 Task: Create a rule from the Agile list, Priority changed -> Complete task in the project AgileDrive if Priority Cleared then Complete Task
Action: Mouse moved to (91, 451)
Screenshot: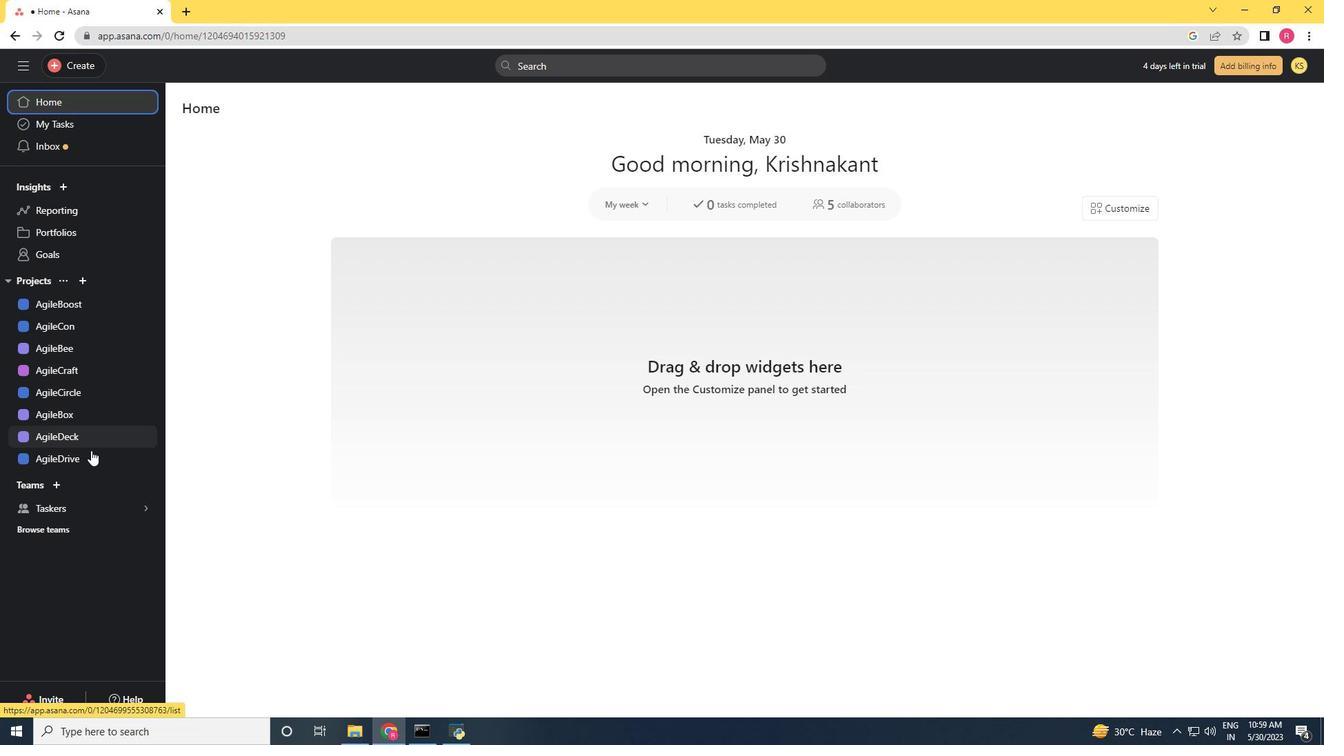 
Action: Mouse pressed left at (91, 451)
Screenshot: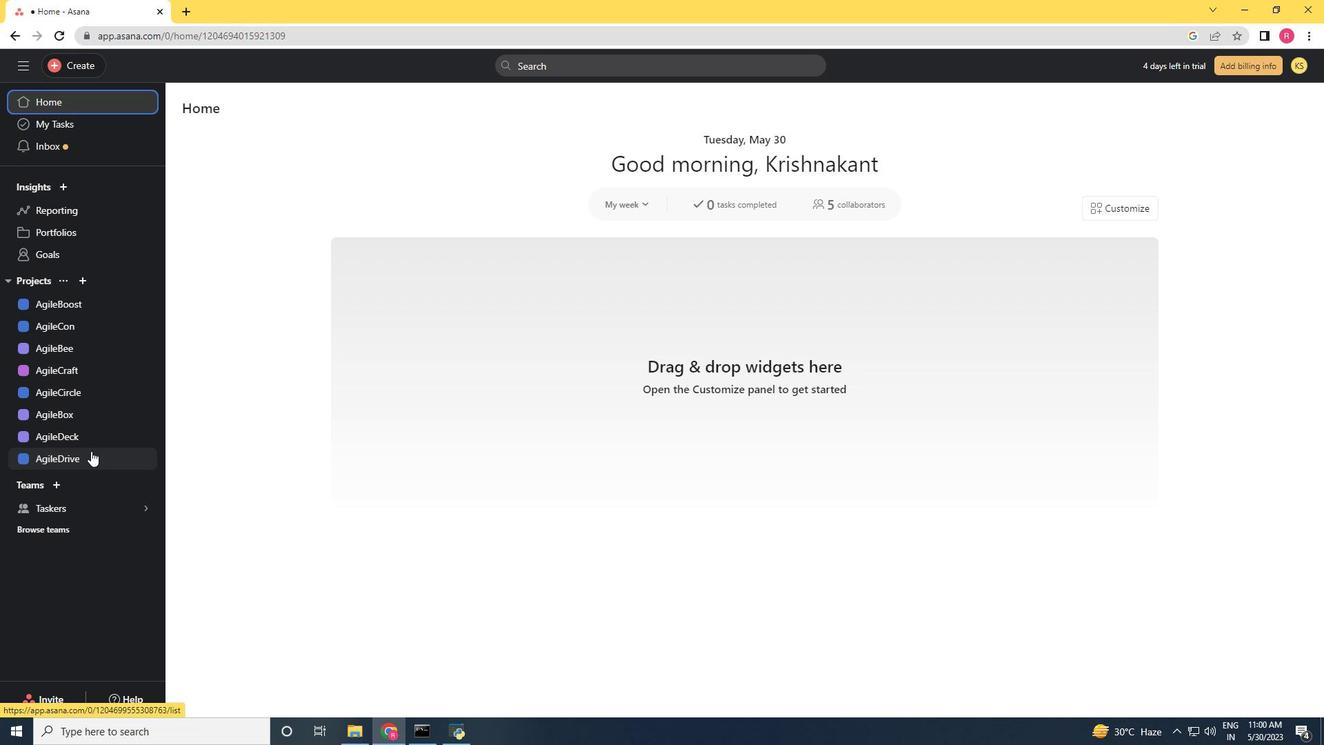 
Action: Mouse moved to (1270, 112)
Screenshot: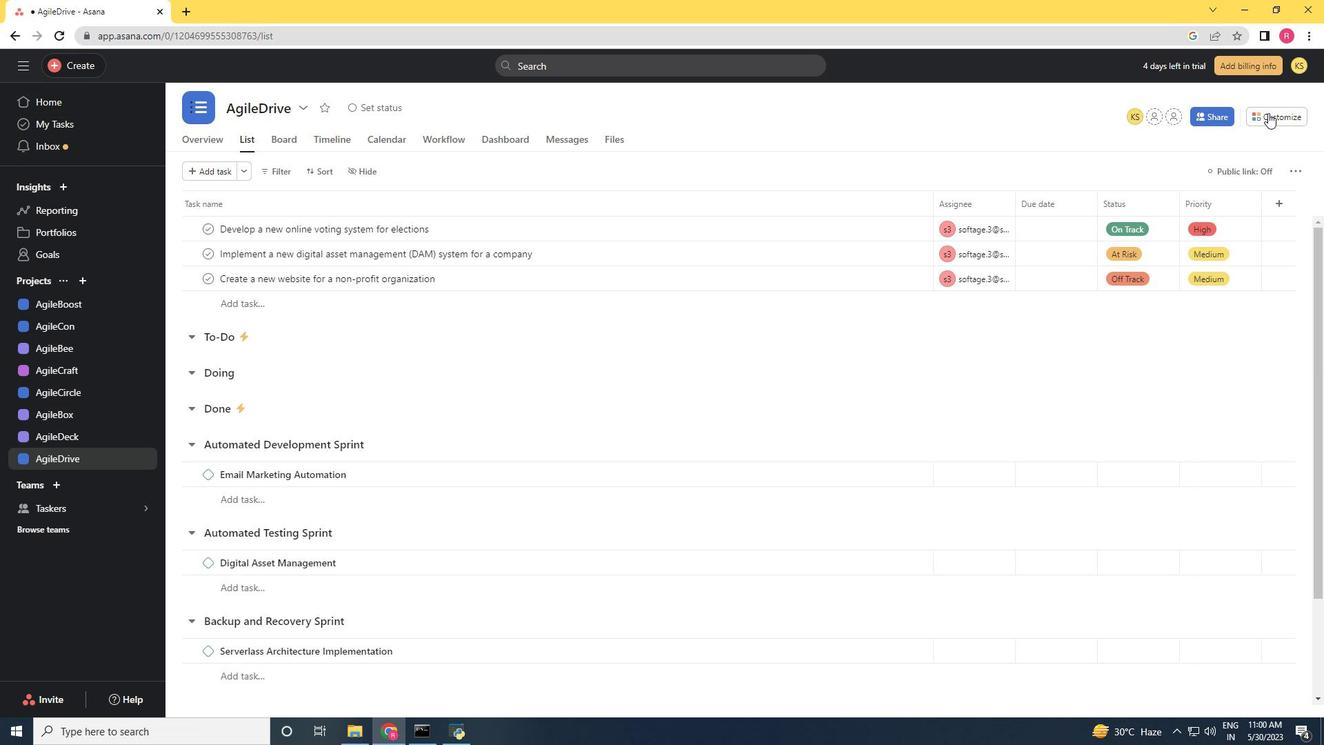 
Action: Mouse pressed left at (1270, 112)
Screenshot: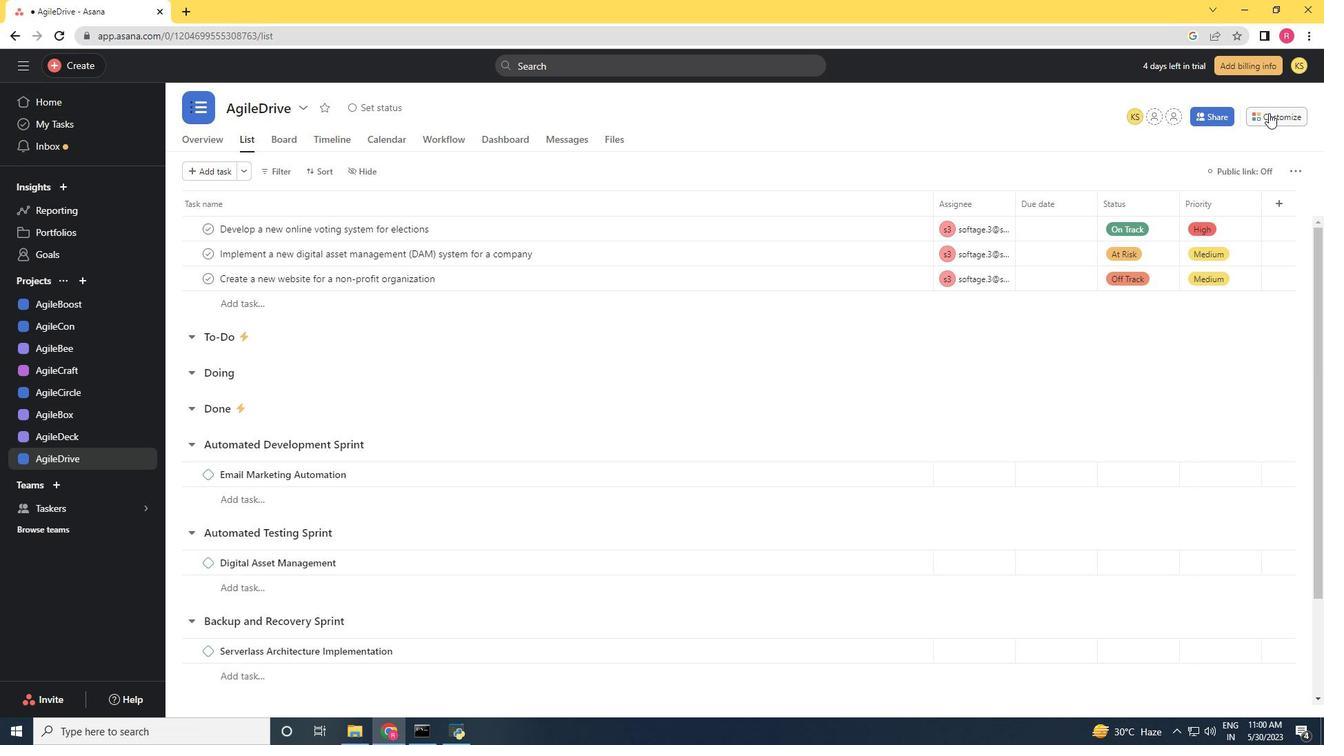 
Action: Mouse moved to (1030, 287)
Screenshot: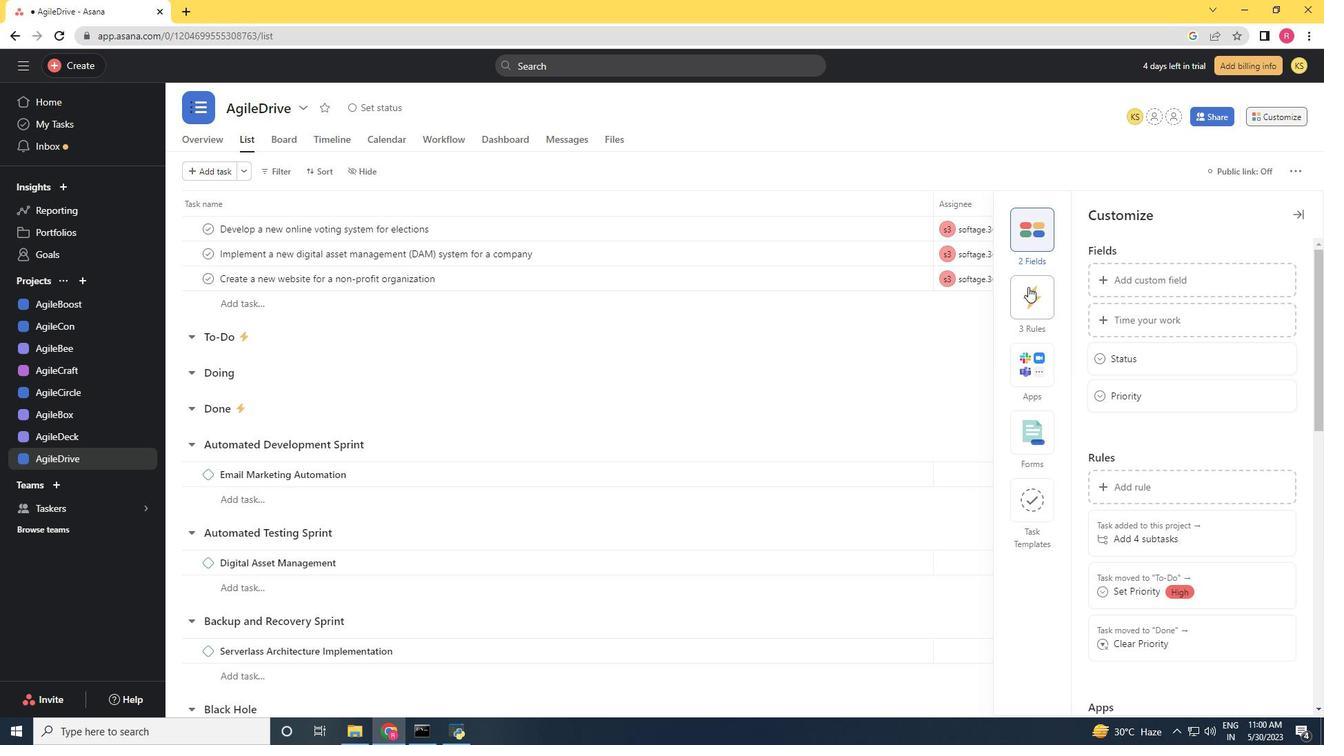 
Action: Mouse pressed left at (1030, 287)
Screenshot: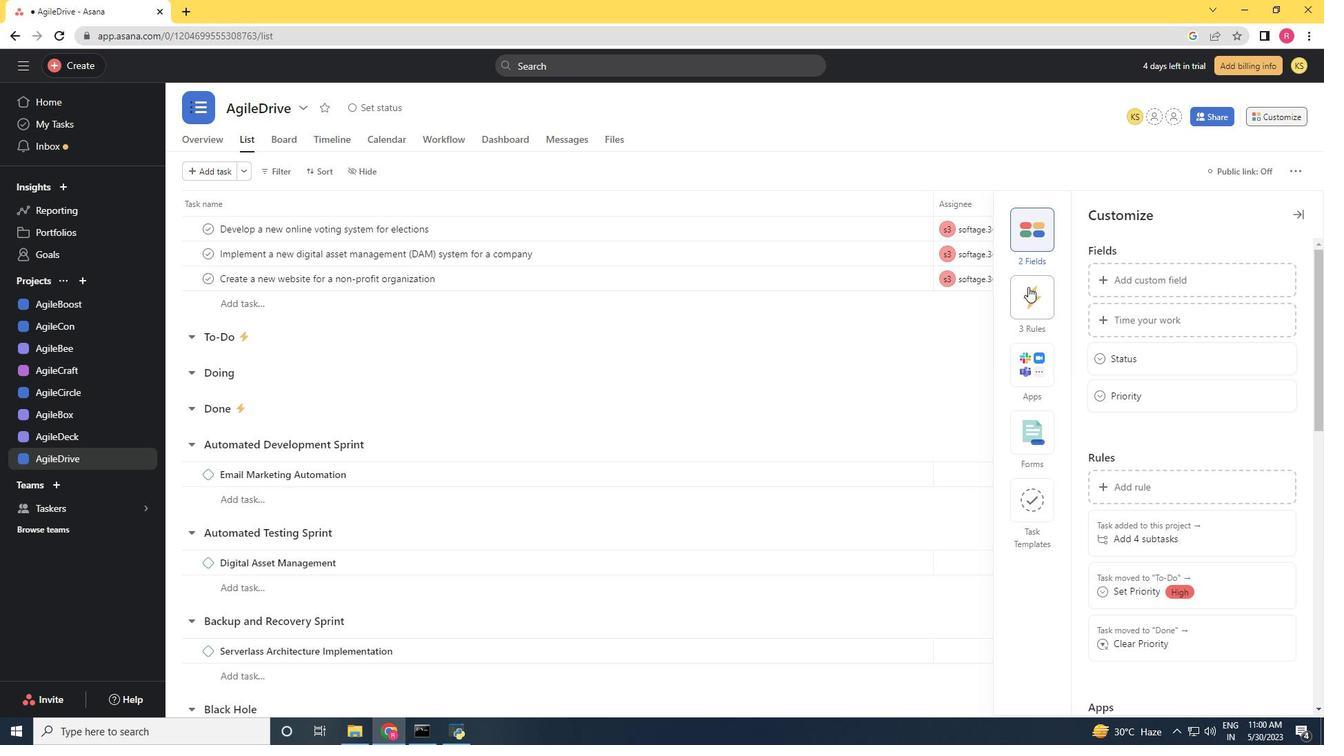 
Action: Mouse moved to (1147, 266)
Screenshot: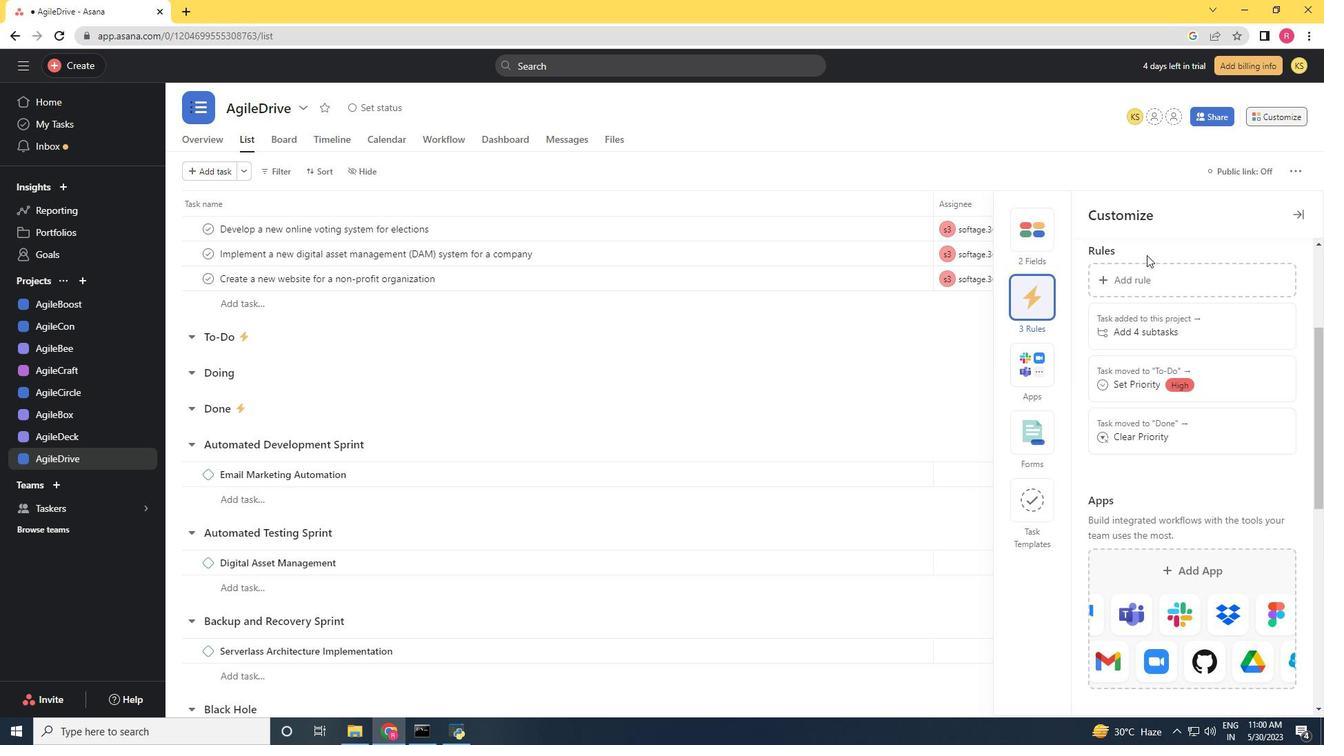 
Action: Mouse pressed left at (1147, 266)
Screenshot: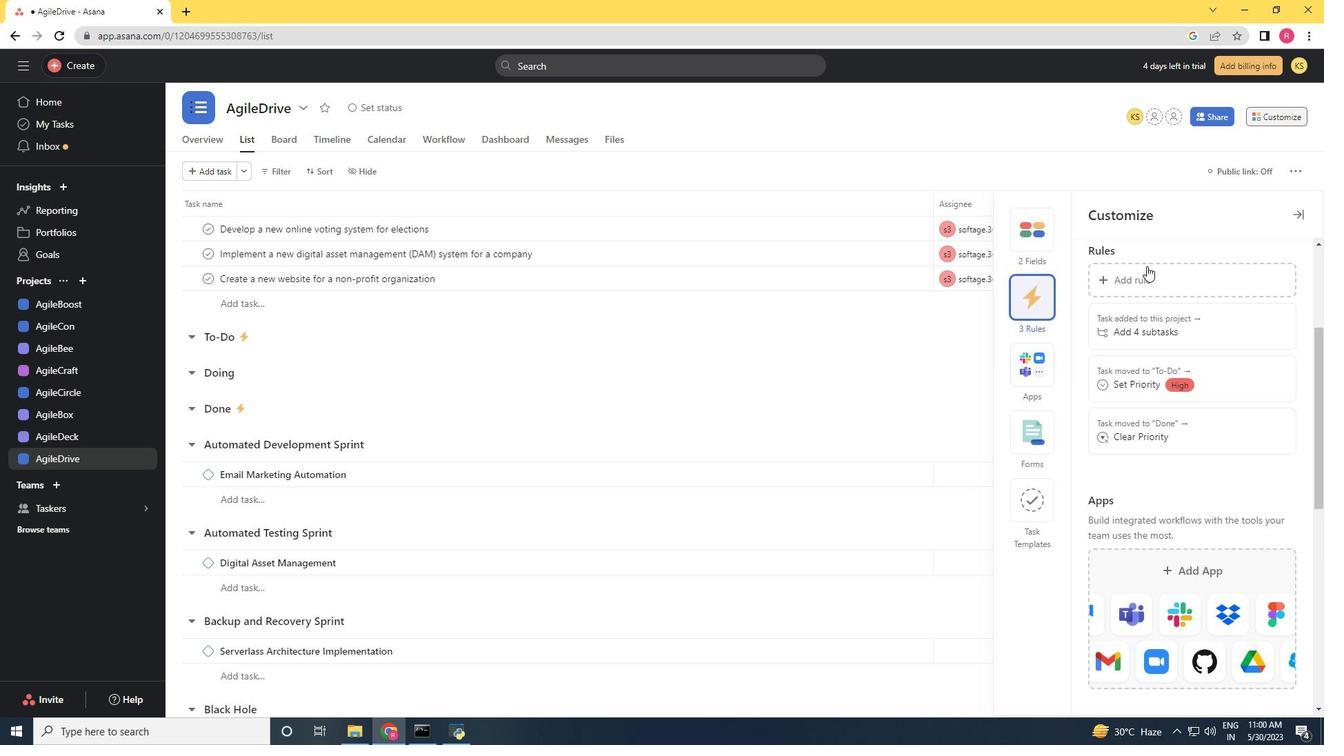 
Action: Mouse moved to (287, 211)
Screenshot: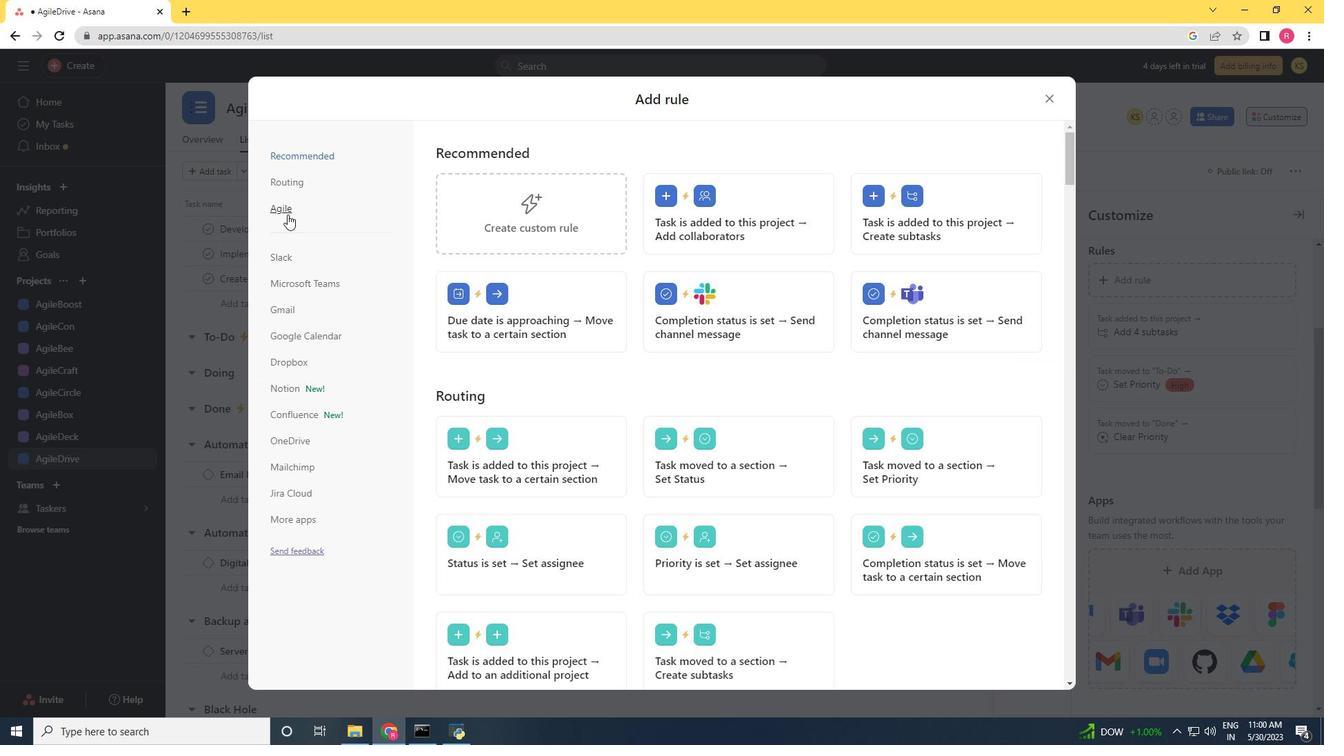 
Action: Mouse pressed left at (287, 211)
Screenshot: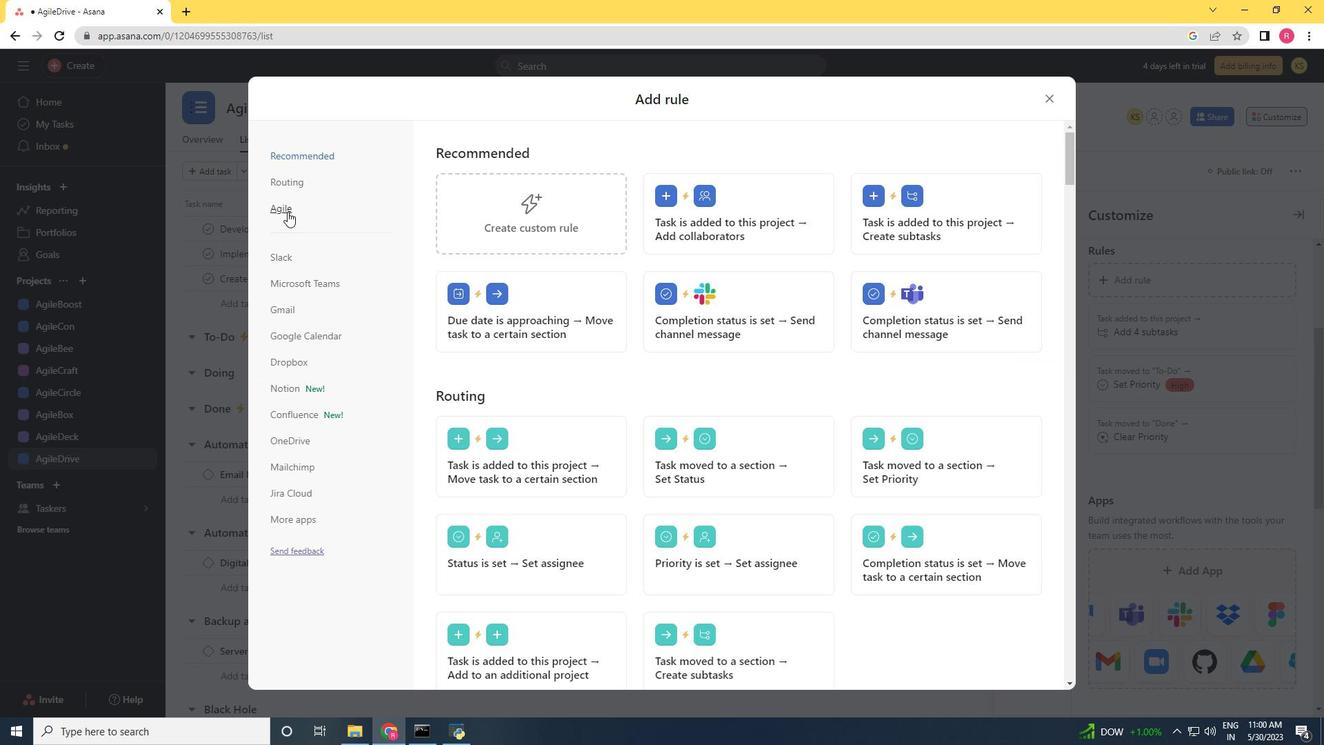 
Action: Mouse moved to (709, 230)
Screenshot: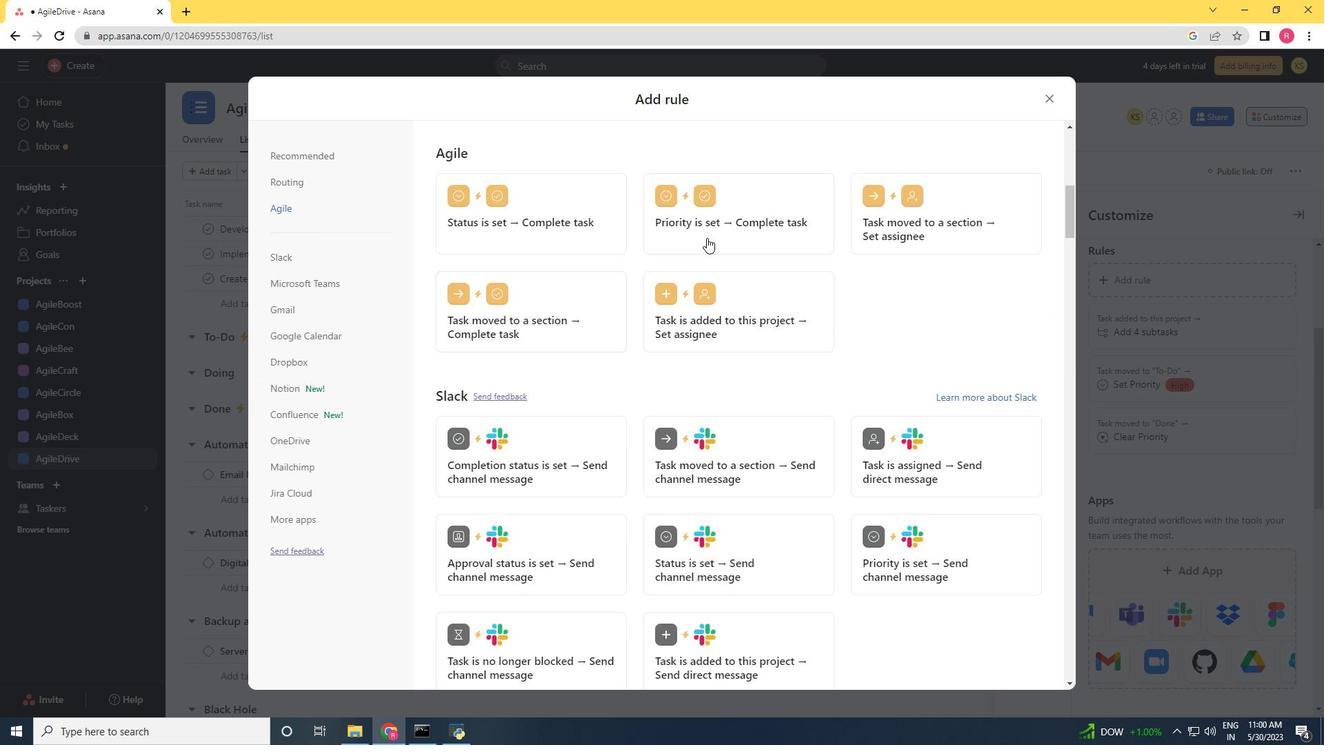 
Action: Mouse pressed left at (709, 230)
Screenshot: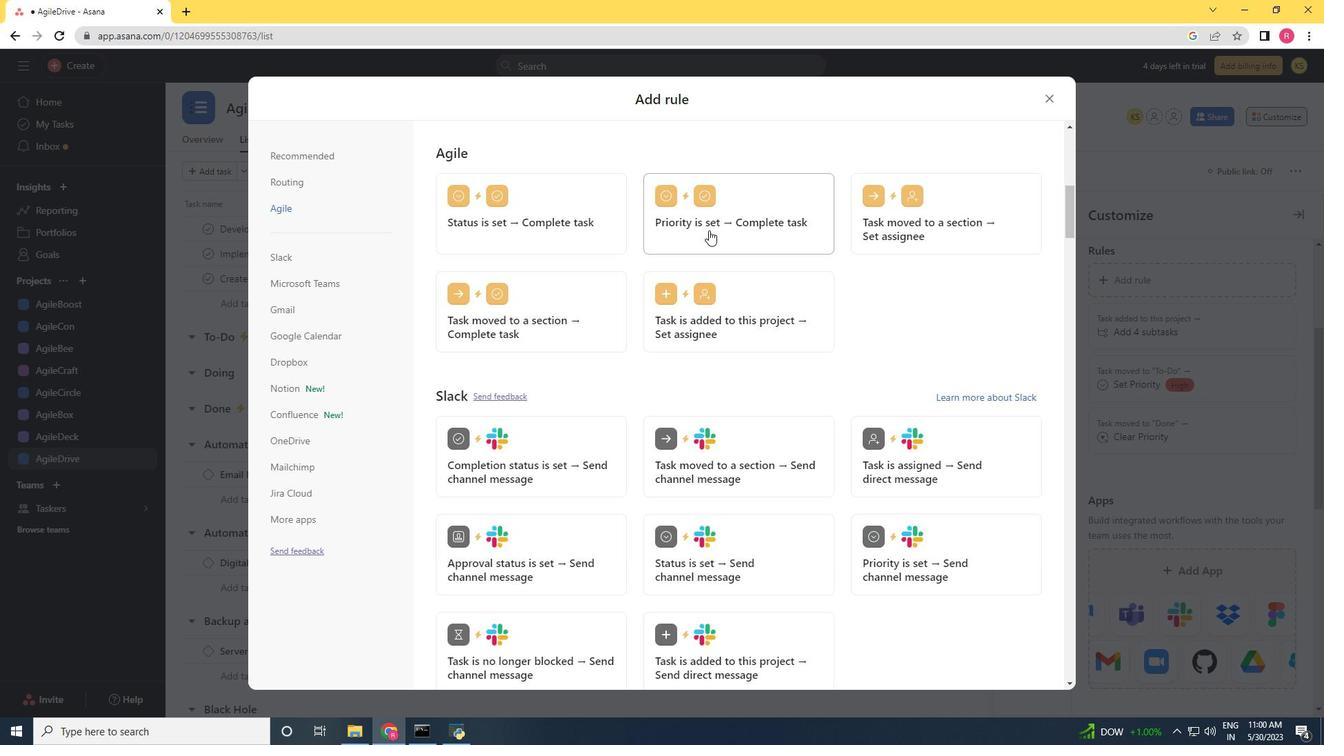 
Action: Mouse moved to (885, 246)
Screenshot: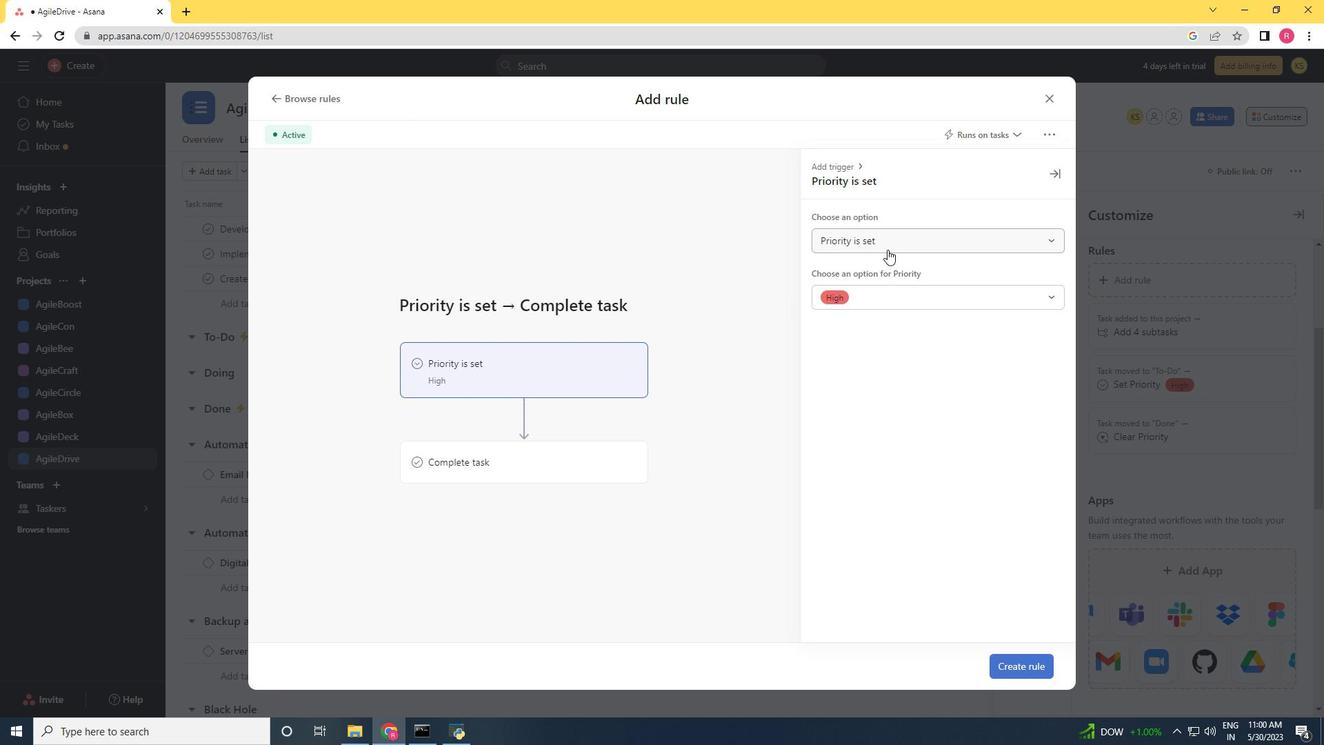 
Action: Mouse pressed left at (885, 246)
Screenshot: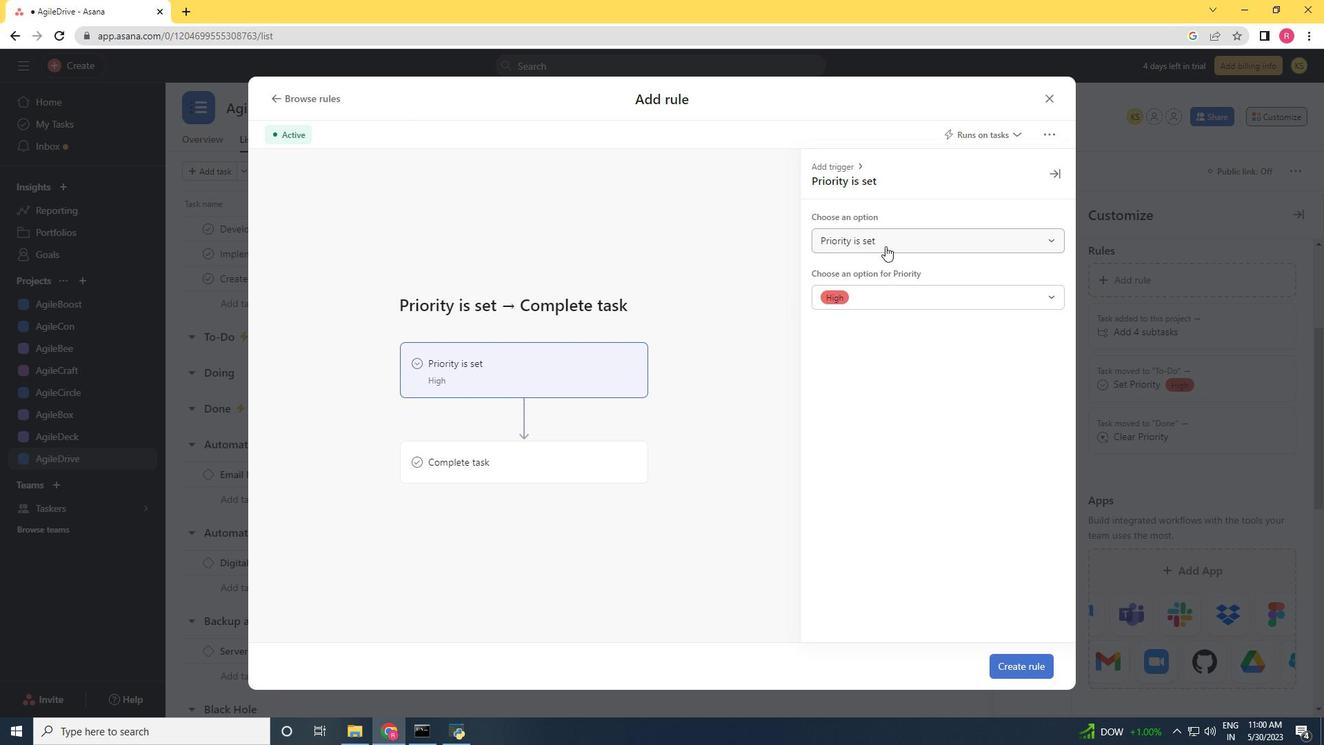 
Action: Mouse moved to (892, 285)
Screenshot: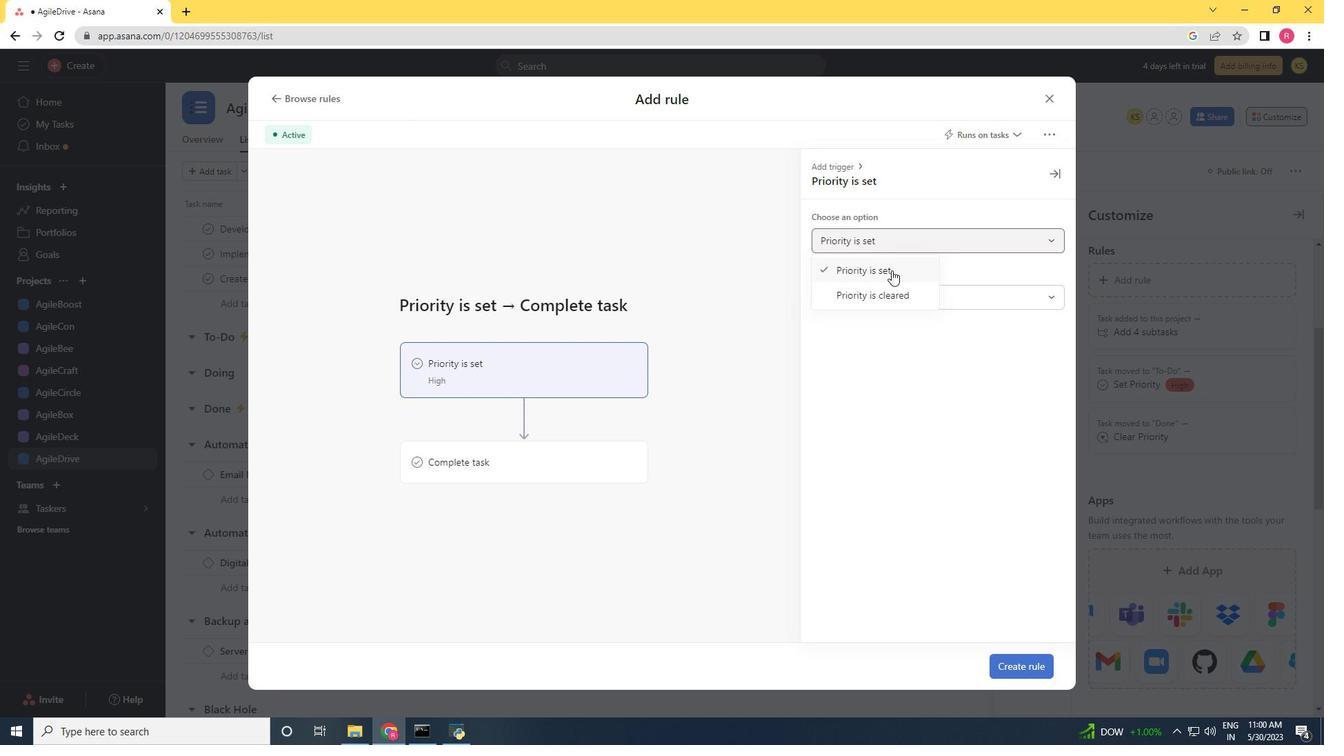 
Action: Mouse pressed left at (892, 285)
Screenshot: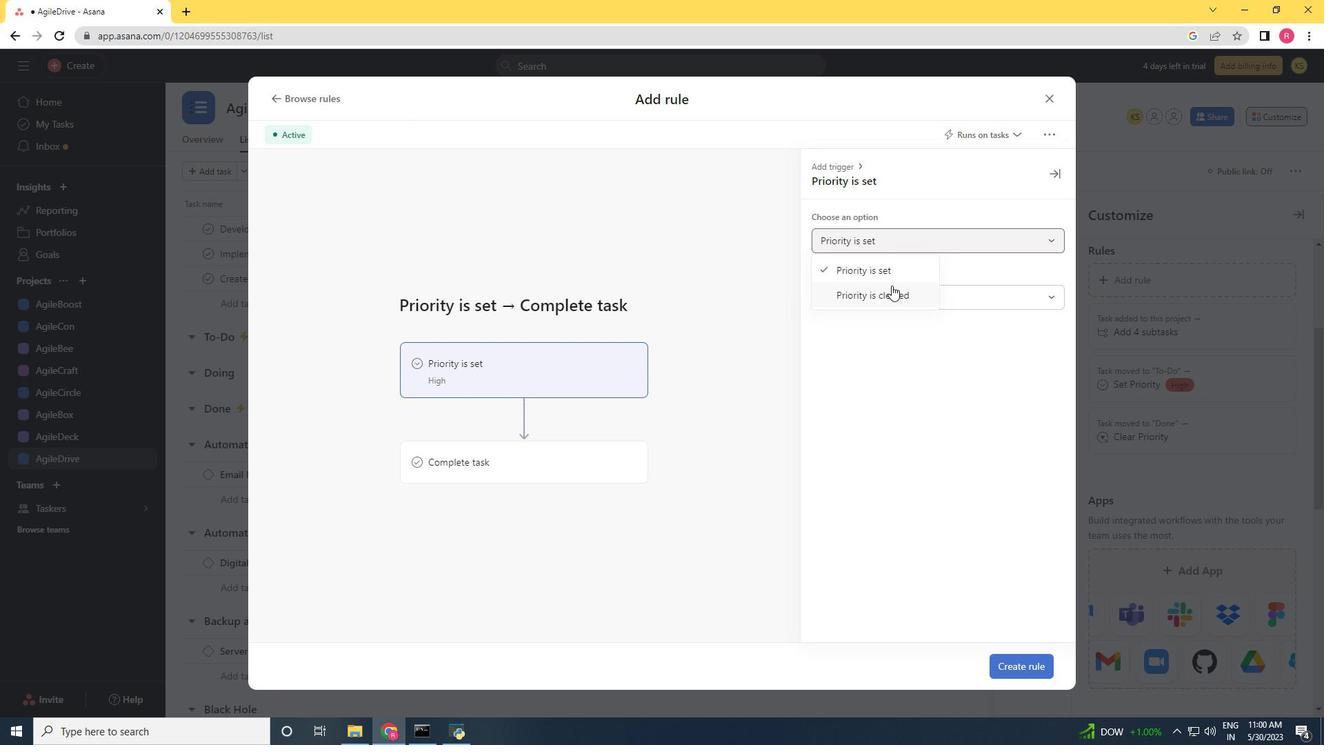
Action: Mouse moved to (576, 444)
Screenshot: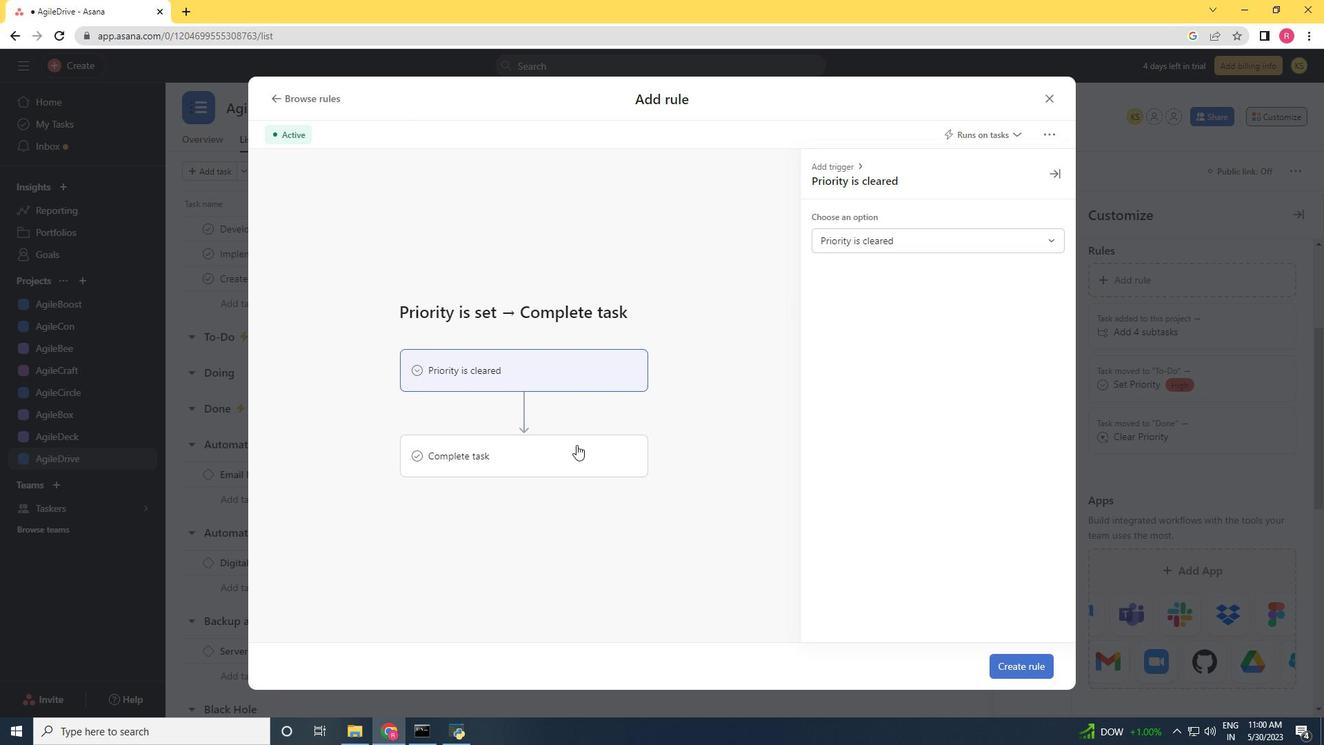 
Action: Mouse pressed left at (576, 444)
Screenshot: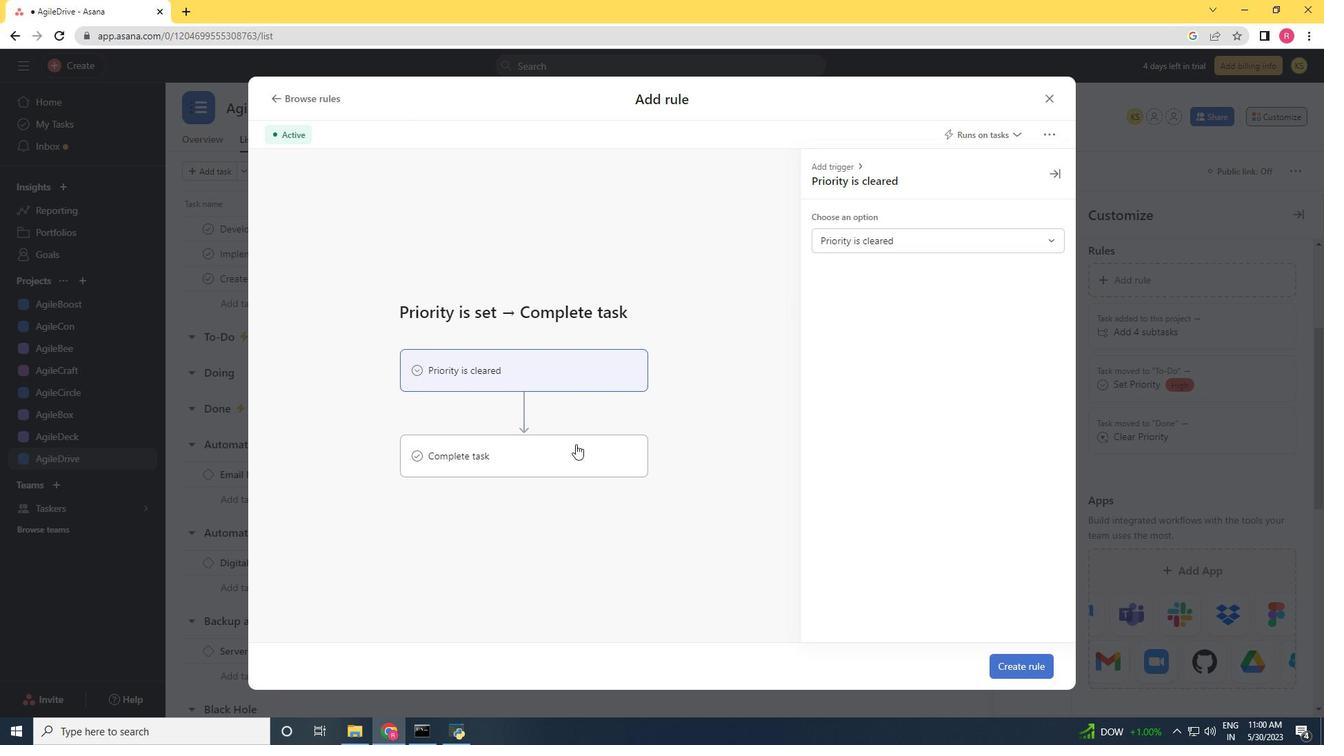 
Action: Mouse moved to (932, 232)
Screenshot: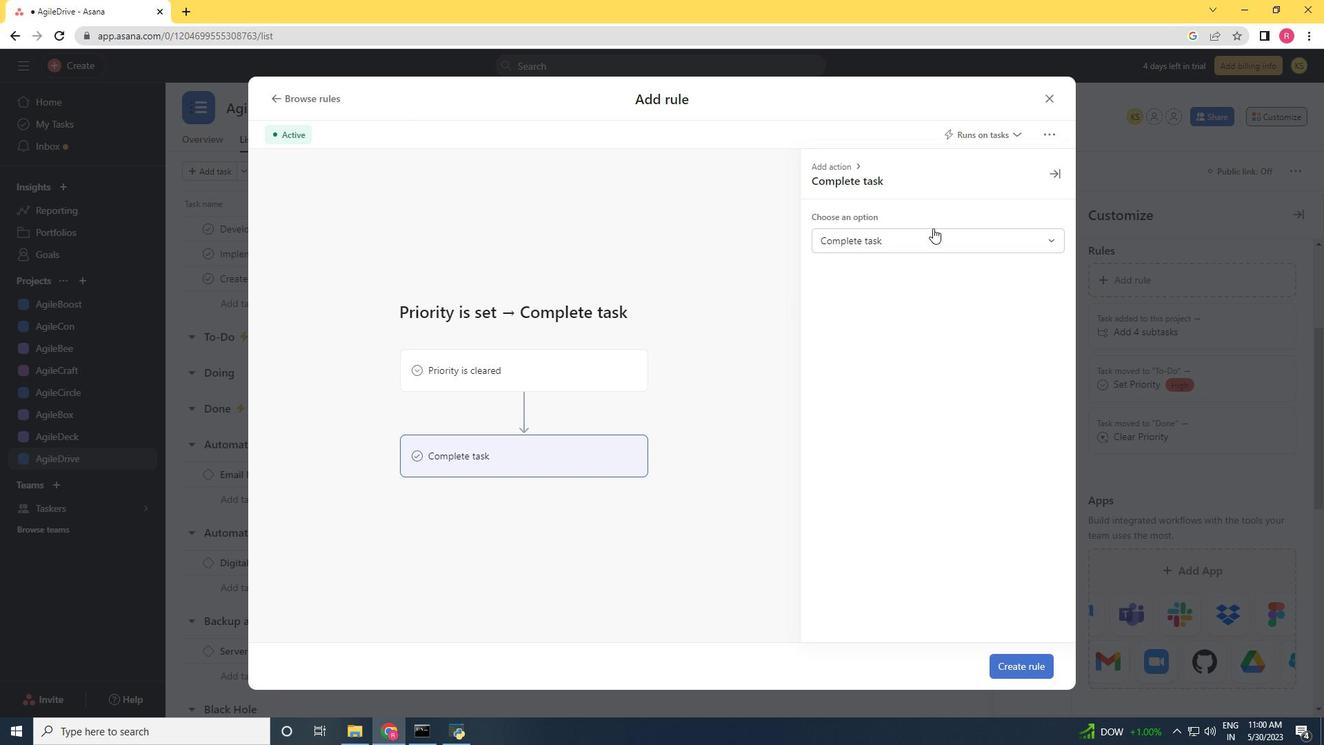
Action: Mouse pressed left at (932, 232)
Screenshot: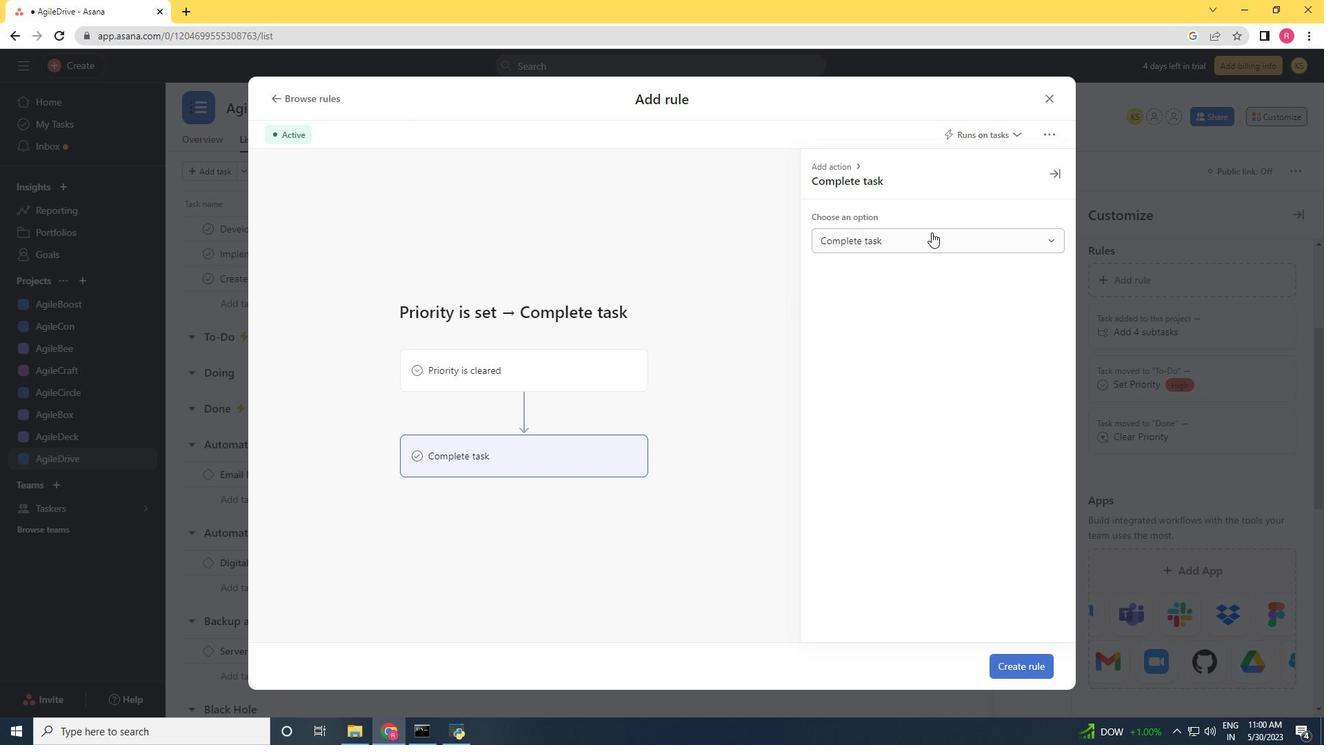 
Action: Mouse moved to (895, 262)
Screenshot: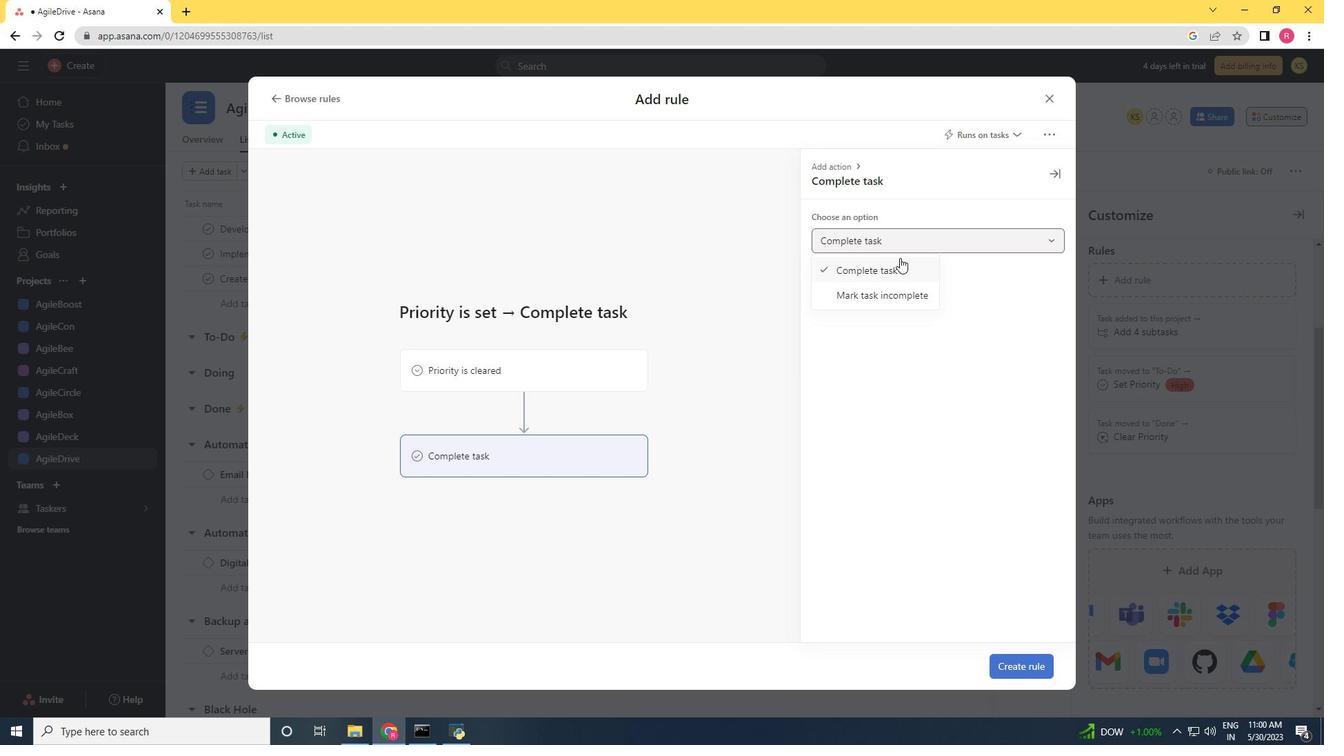 
Action: Mouse pressed left at (895, 262)
Screenshot: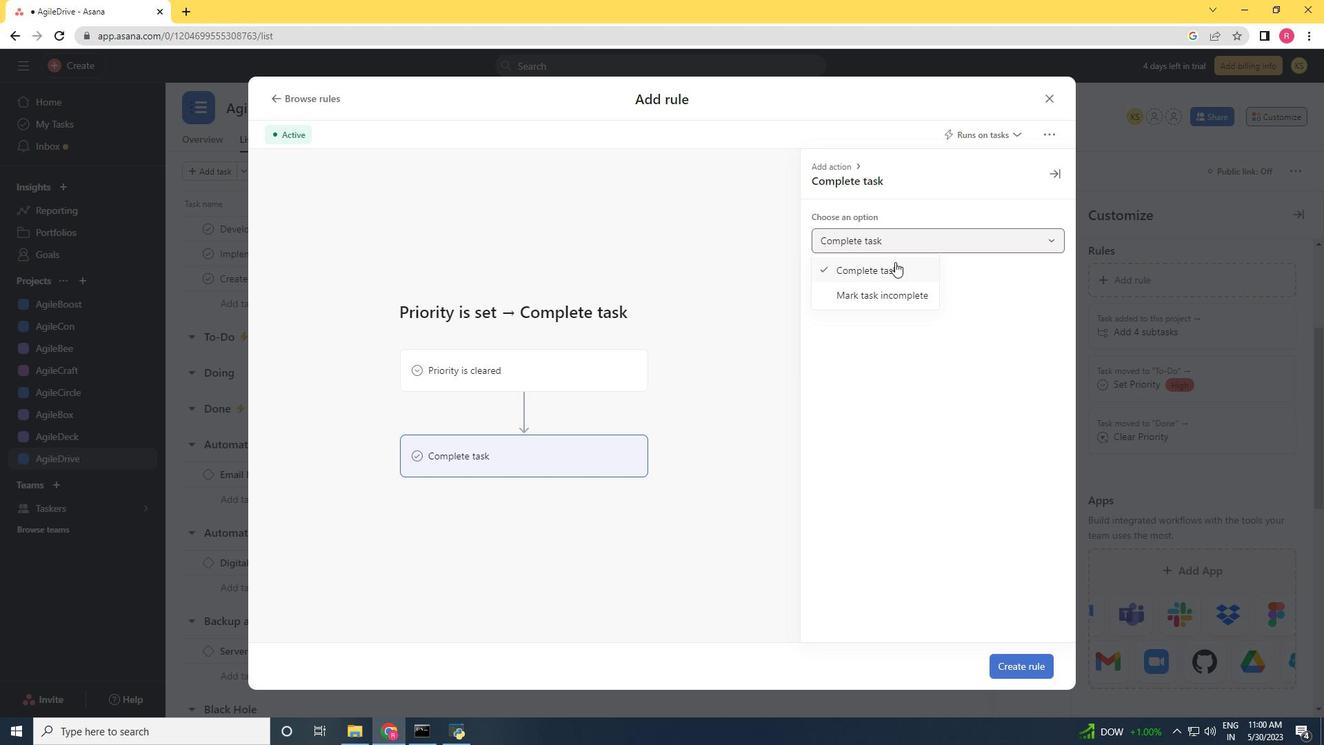 
Action: Mouse moved to (1023, 657)
Screenshot: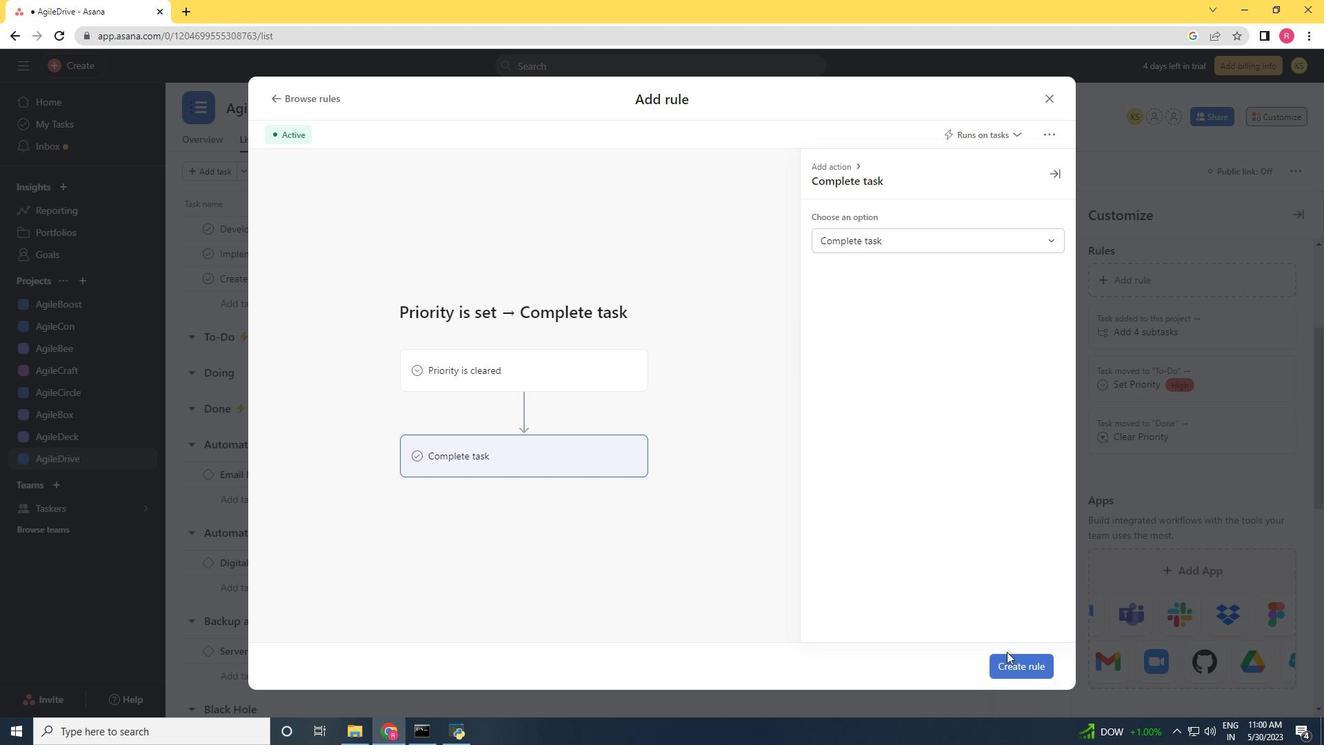
Action: Mouse pressed left at (1023, 657)
Screenshot: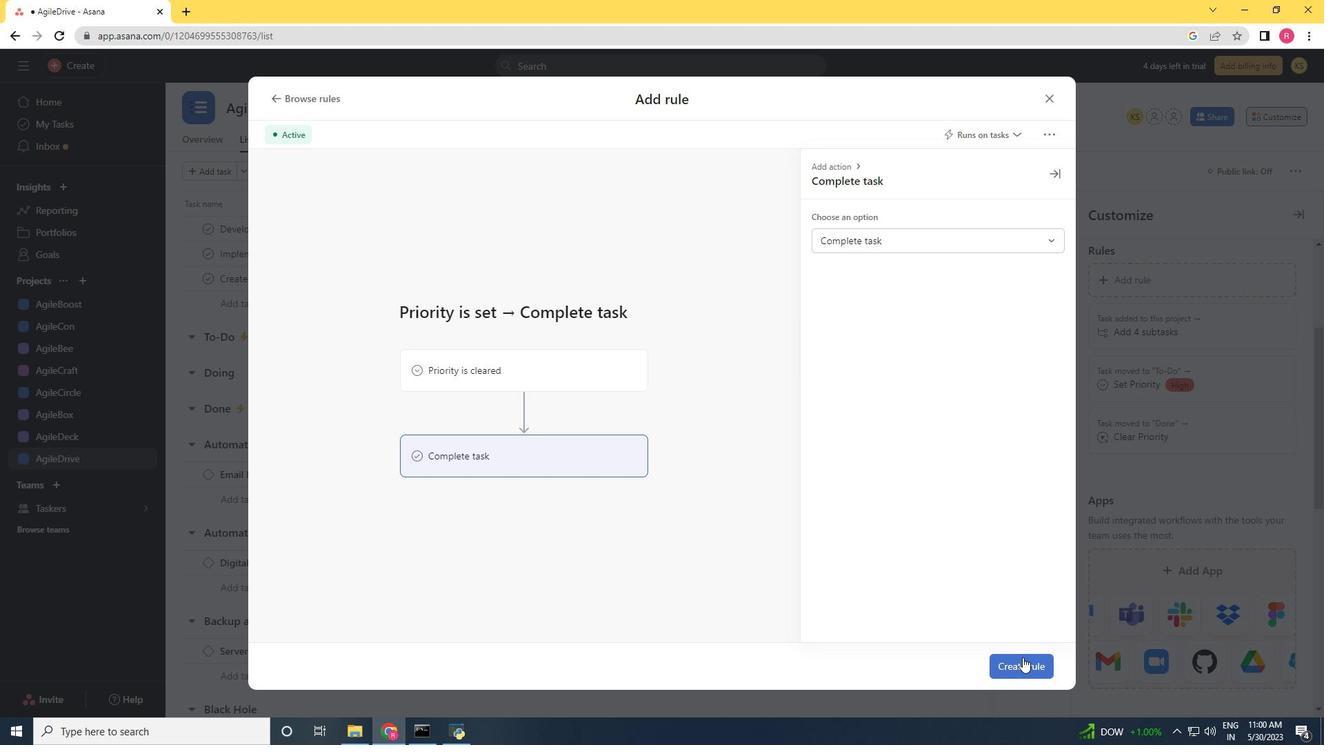 
Action: Mouse moved to (844, 436)
Screenshot: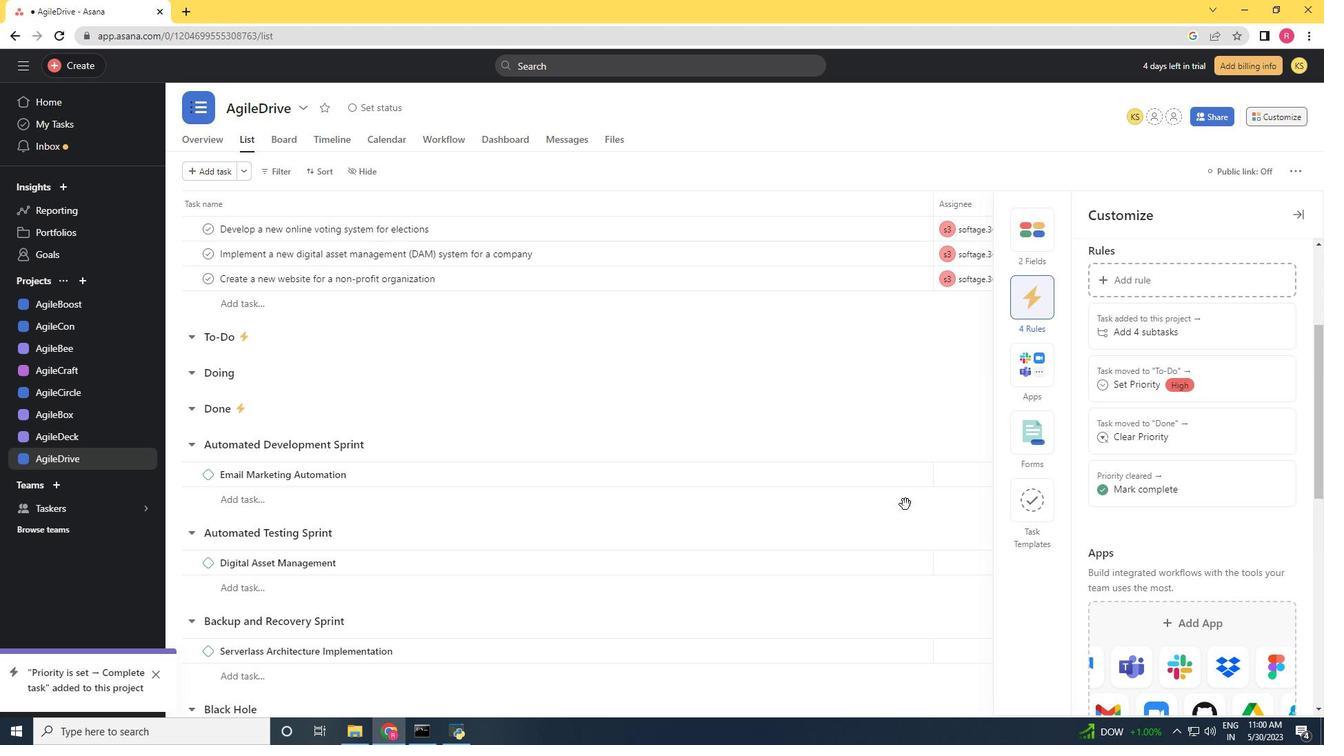 
